 Task: Change your first name to "Mark".
Action: Mouse moved to (102, 54)
Screenshot: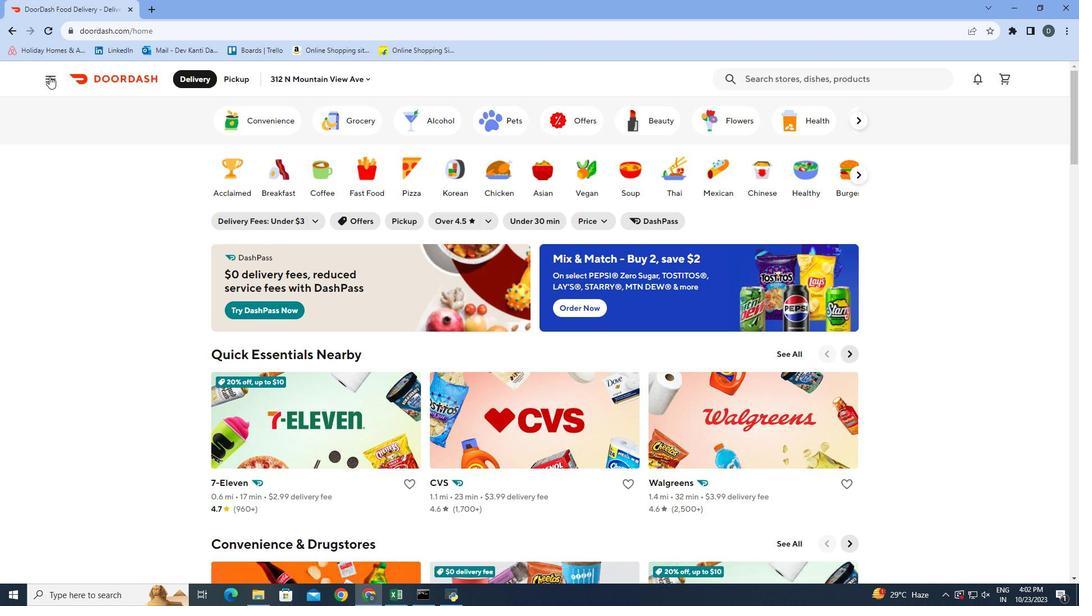 
Action: Mouse pressed left at (102, 54)
Screenshot: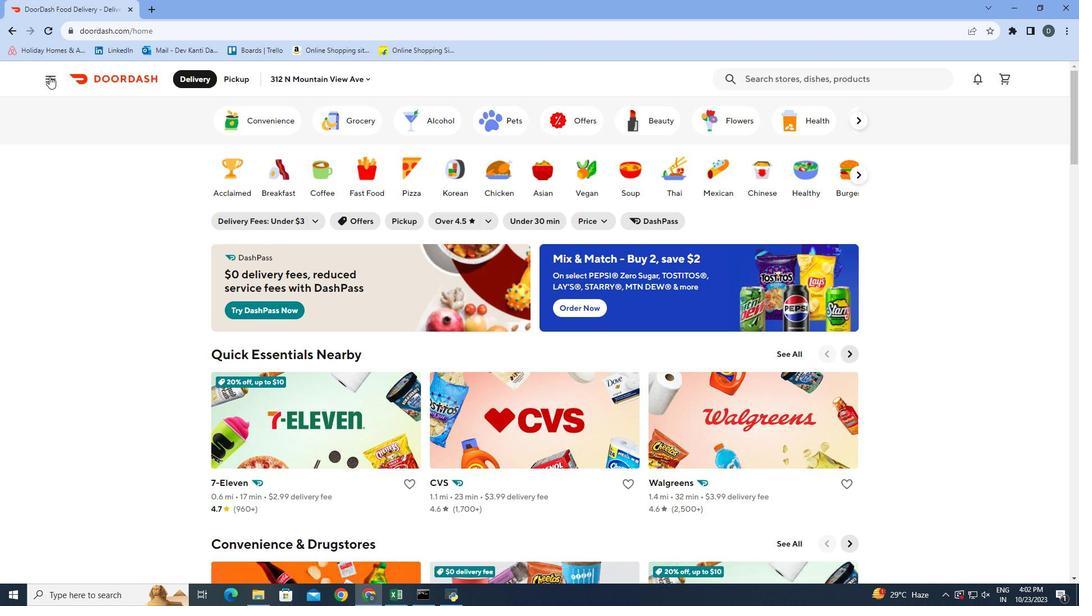 
Action: Mouse moved to (125, 265)
Screenshot: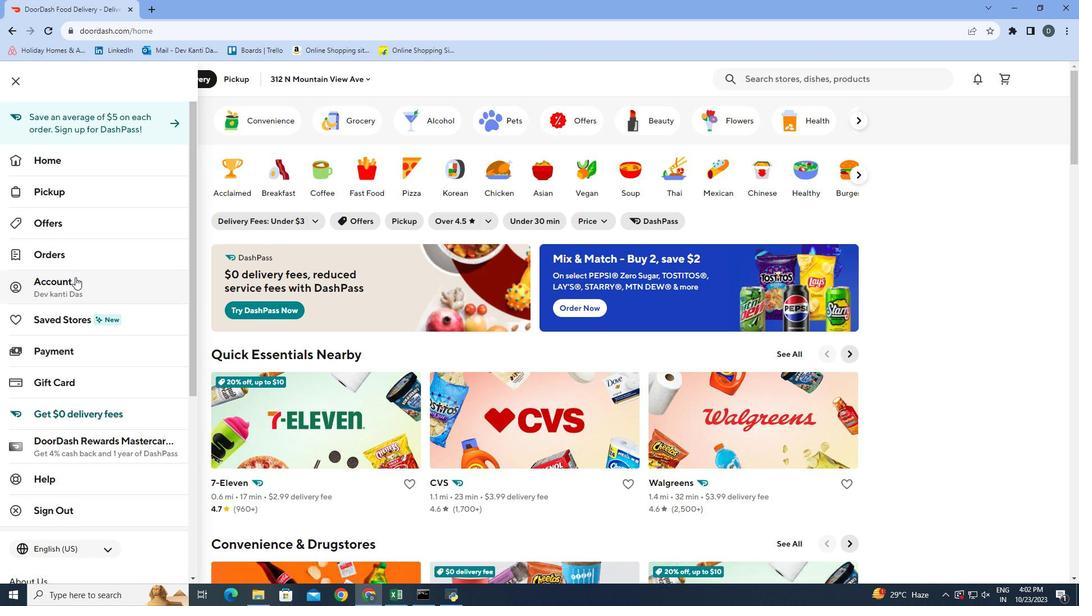 
Action: Mouse pressed left at (125, 265)
Screenshot: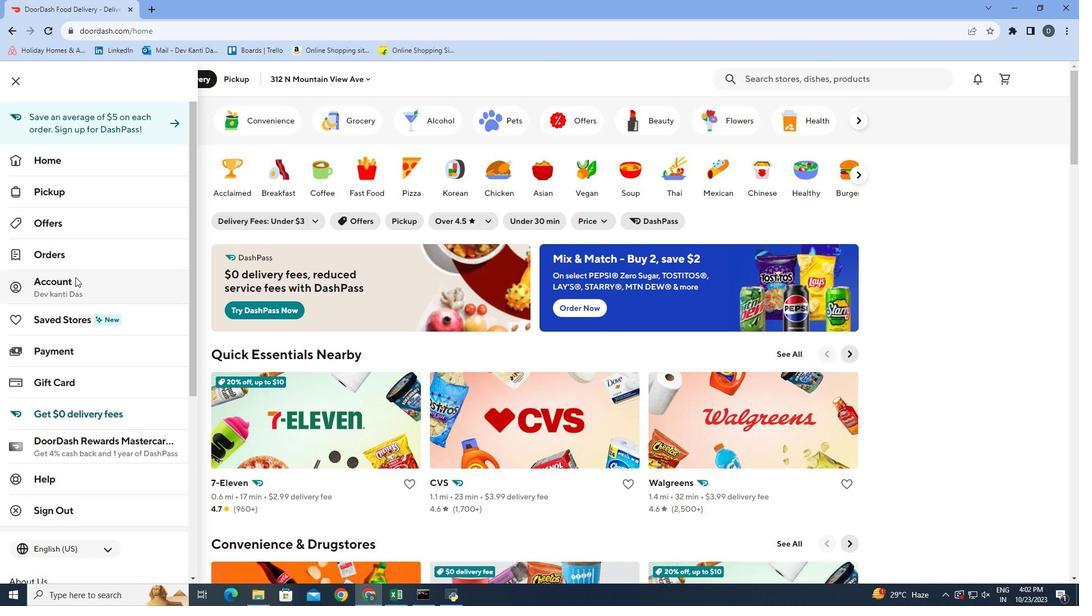 
Action: Mouse moved to (422, 177)
Screenshot: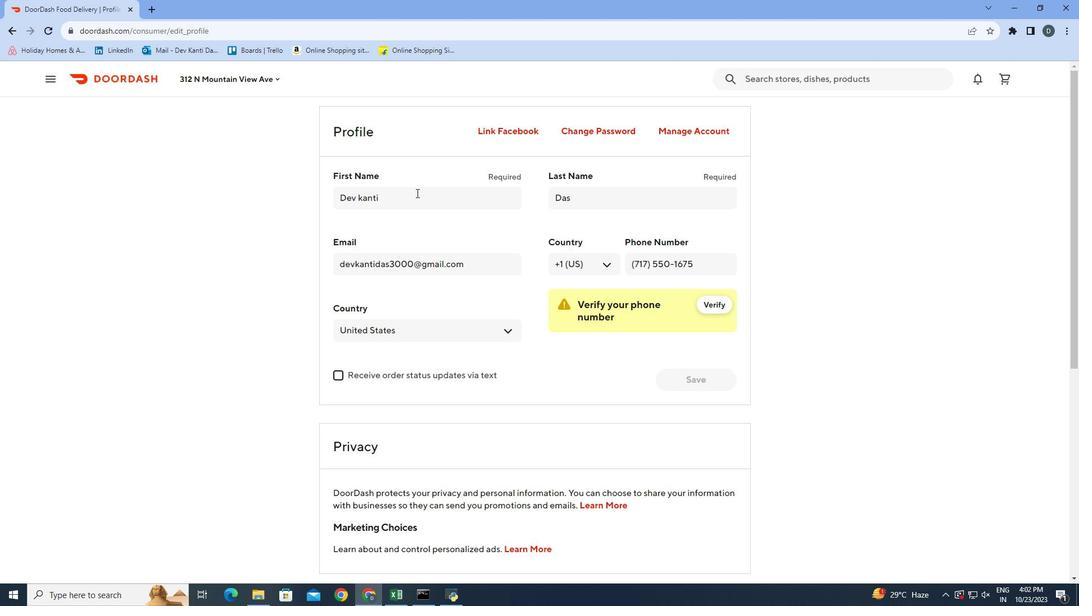 
Action: Mouse pressed left at (422, 177)
Screenshot: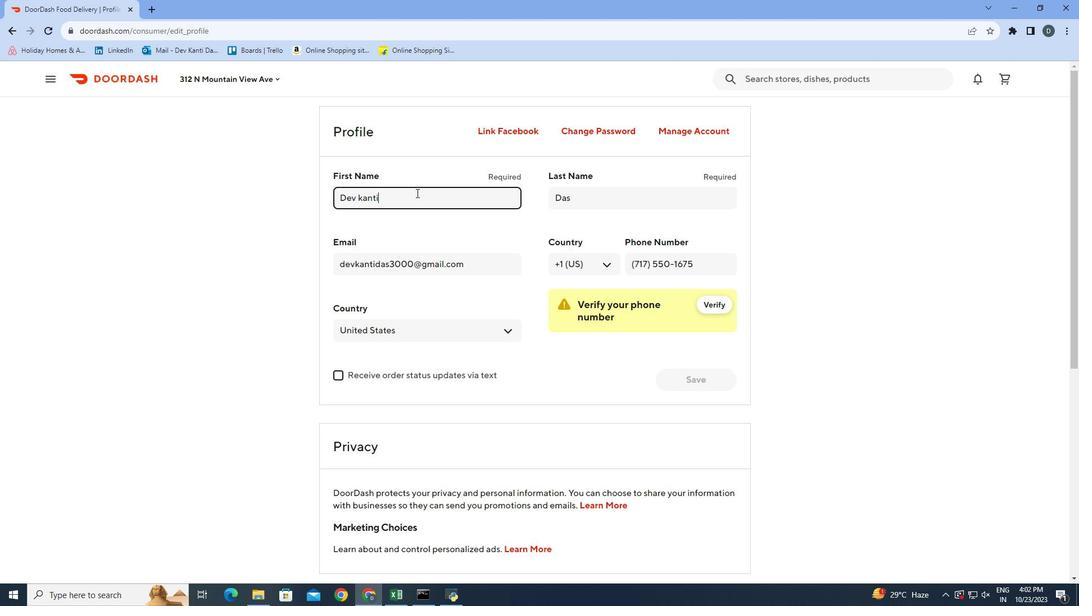 
Action: Mouse moved to (329, 177)
Screenshot: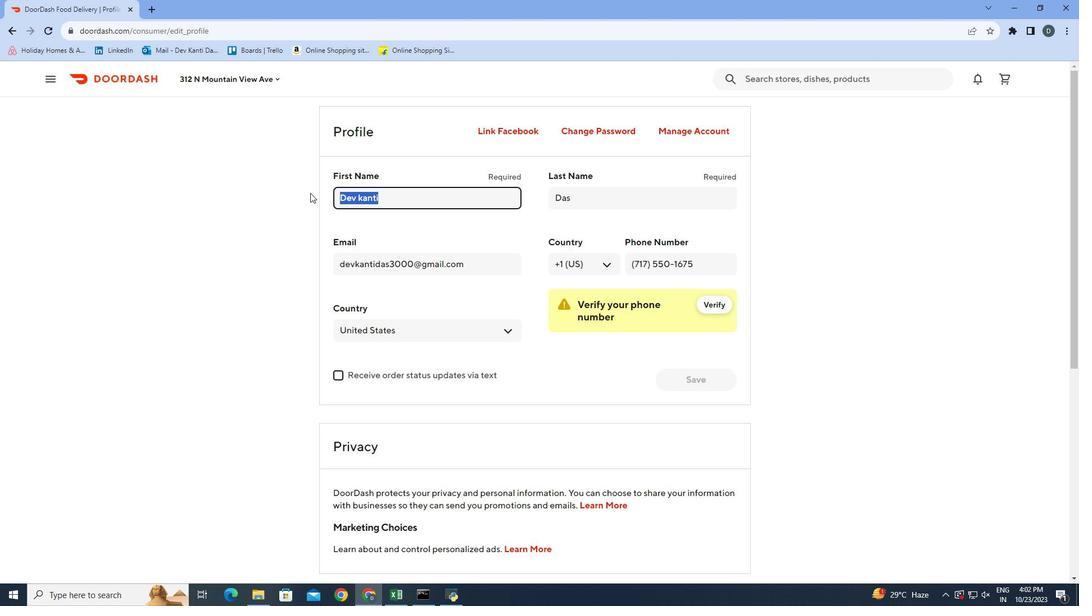 
Action: Key pressed <Key.shift>Marki<Key.backspace>
Screenshot: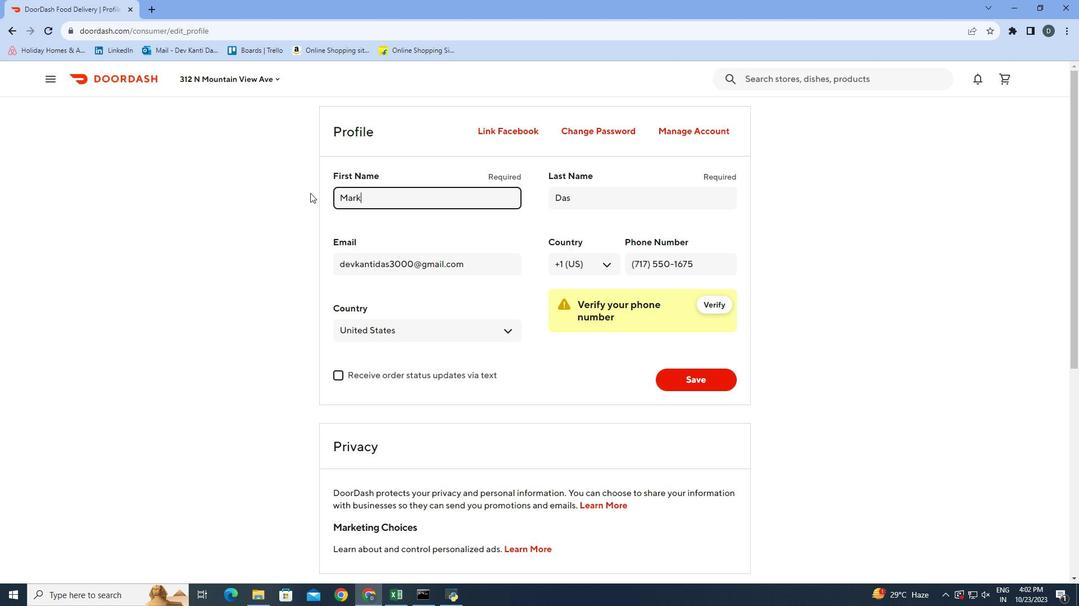 
Action: Mouse moved to (637, 373)
Screenshot: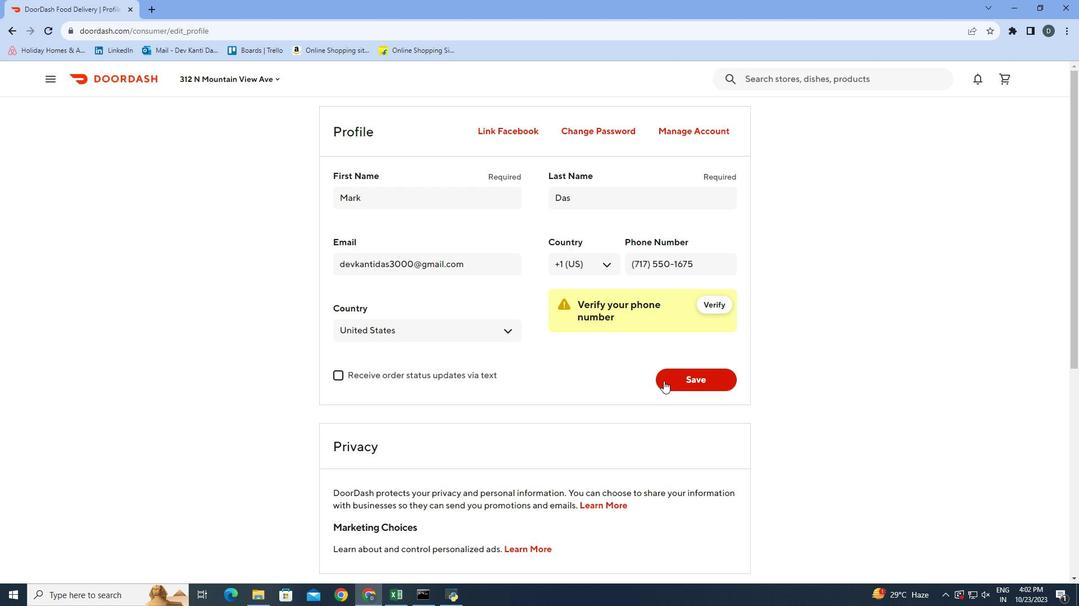 
Action: Mouse pressed left at (637, 373)
Screenshot: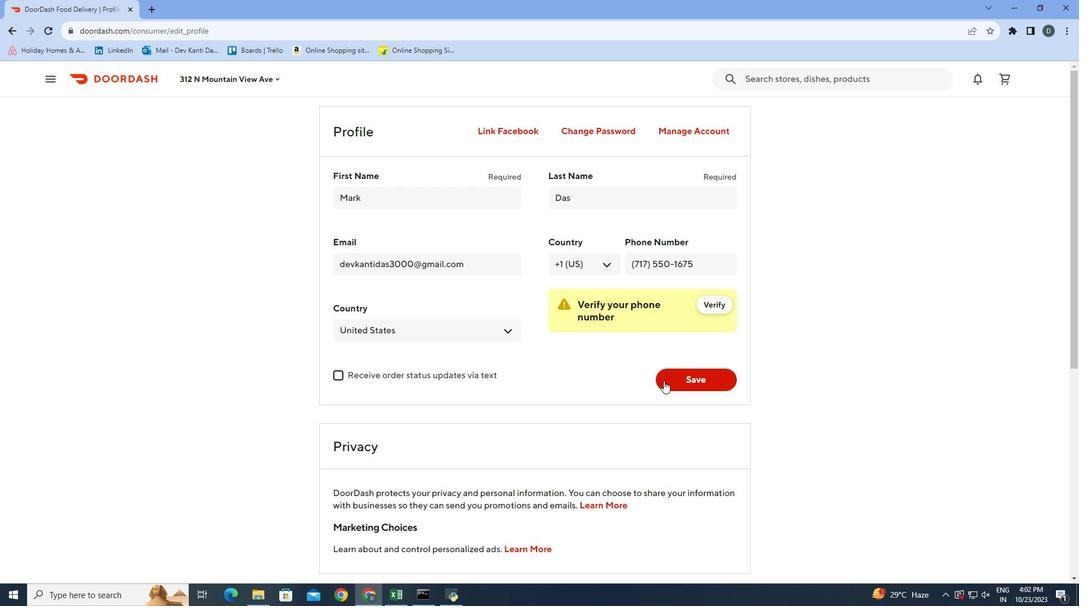 
Action: Mouse moved to (550, 386)
Screenshot: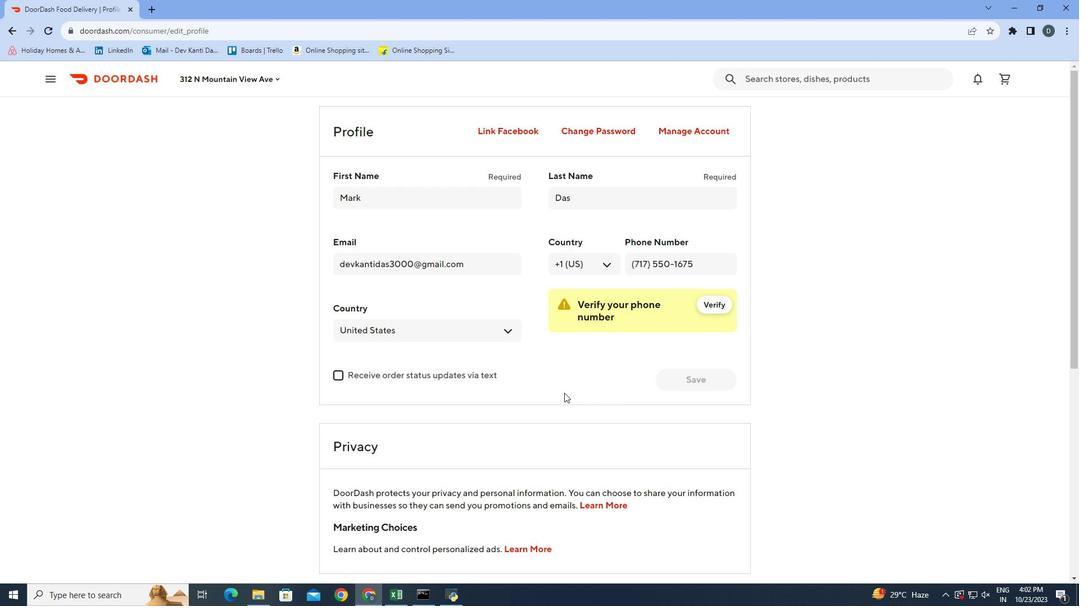 
